 Task: Set the "Codec Level" for qsv to decide.
Action: Mouse moved to (113, 16)
Screenshot: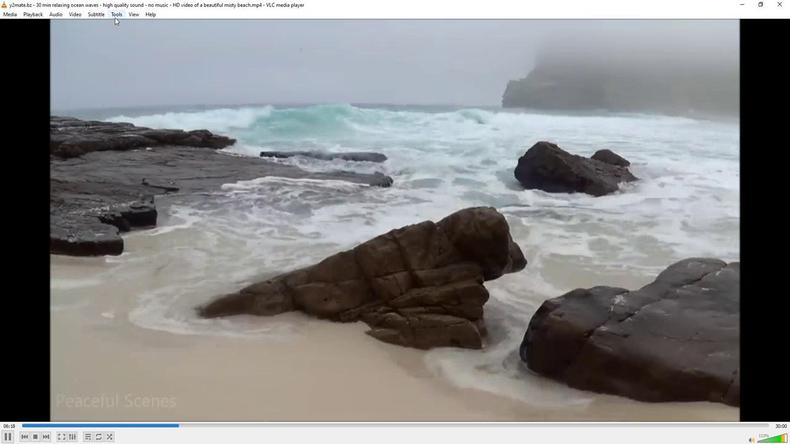 
Action: Mouse pressed left at (113, 16)
Screenshot: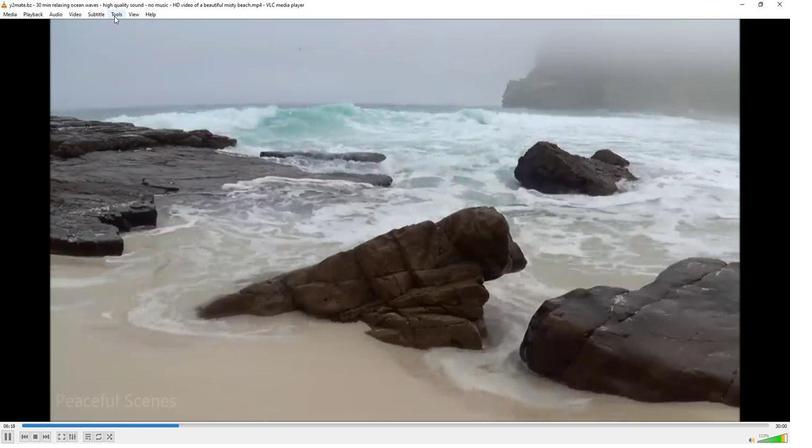 
Action: Mouse moved to (125, 112)
Screenshot: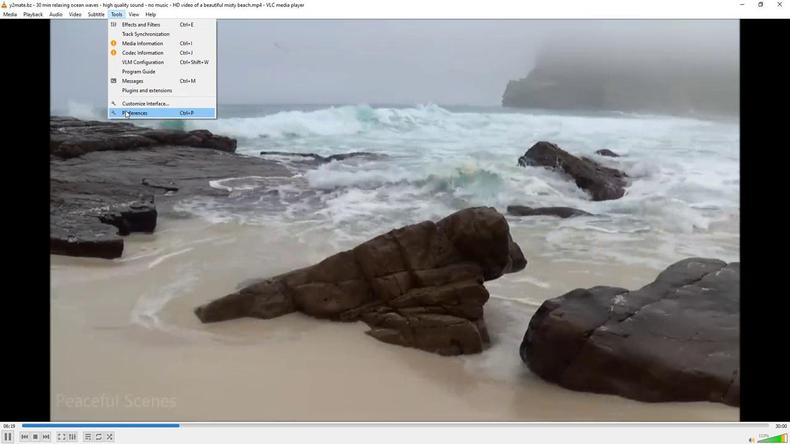 
Action: Mouse pressed left at (125, 112)
Screenshot: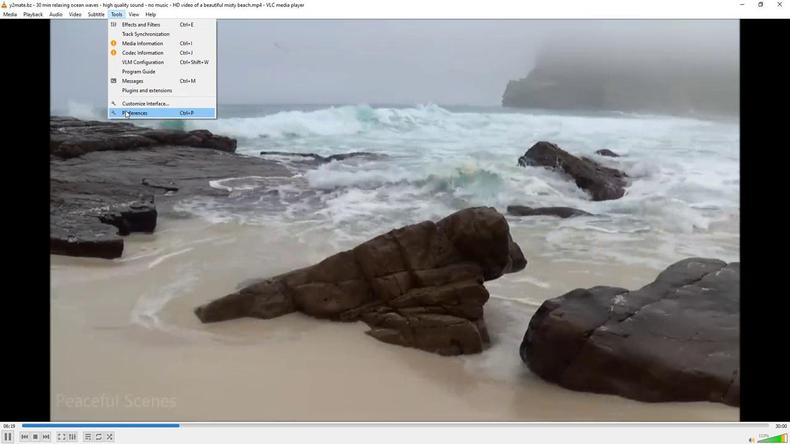 
Action: Mouse moved to (88, 345)
Screenshot: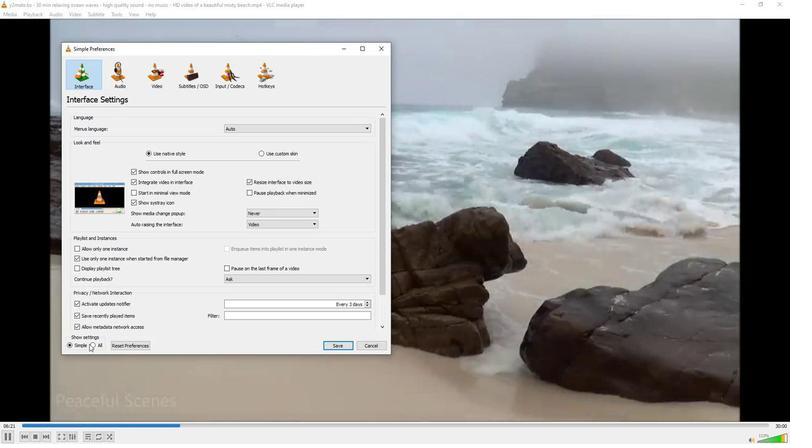 
Action: Mouse pressed left at (88, 345)
Screenshot: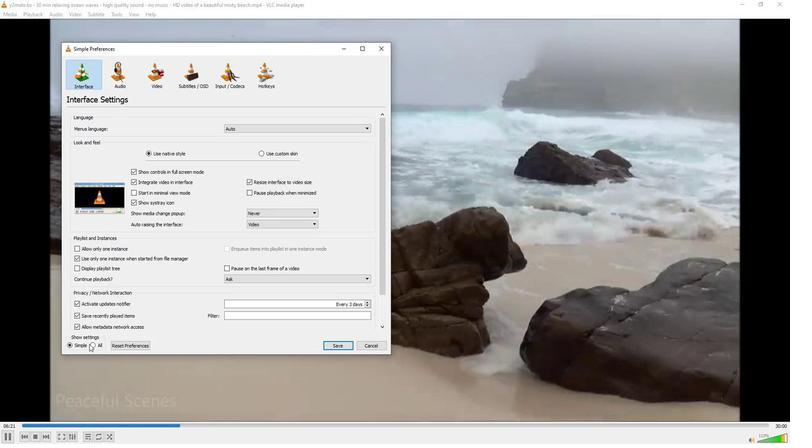 
Action: Mouse moved to (93, 345)
Screenshot: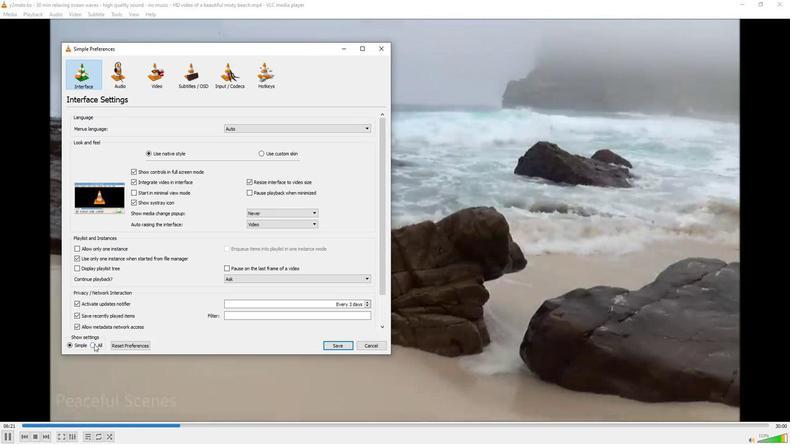 
Action: Mouse pressed left at (93, 345)
Screenshot: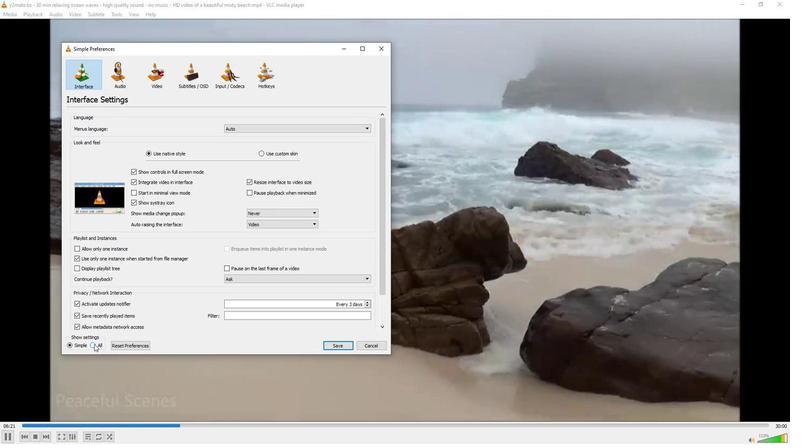 
Action: Mouse moved to (80, 230)
Screenshot: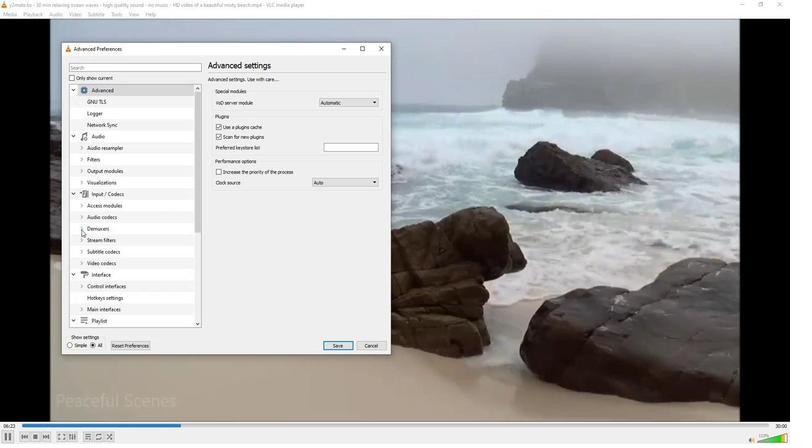 
Action: Mouse pressed left at (80, 230)
Screenshot: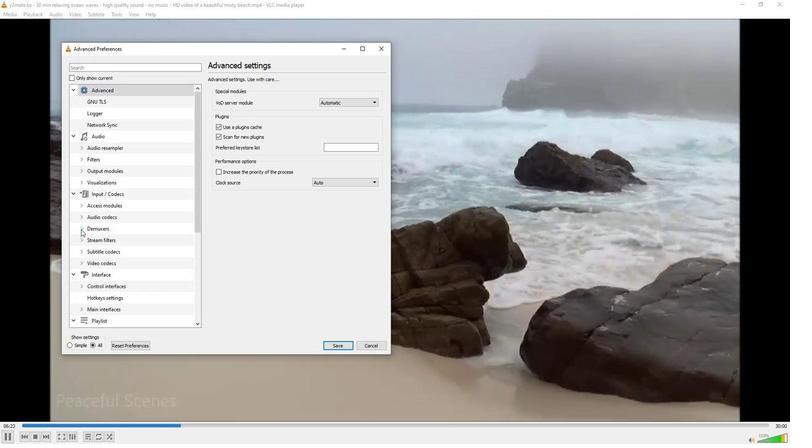 
Action: Mouse moved to (99, 262)
Screenshot: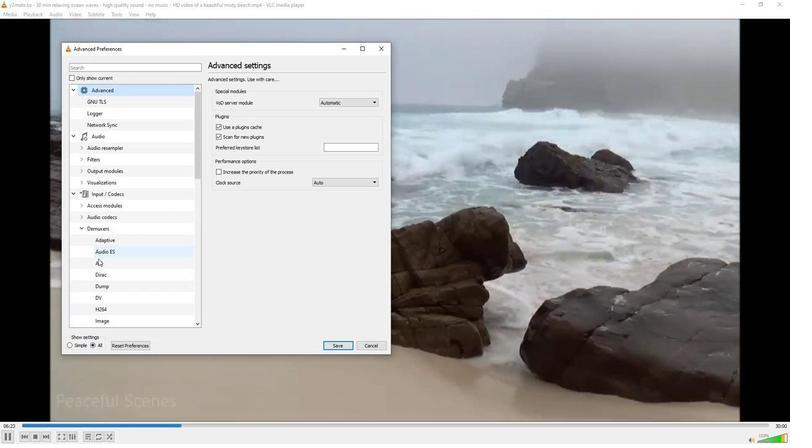 
Action: Mouse scrolled (99, 261) with delta (0, 0)
Screenshot: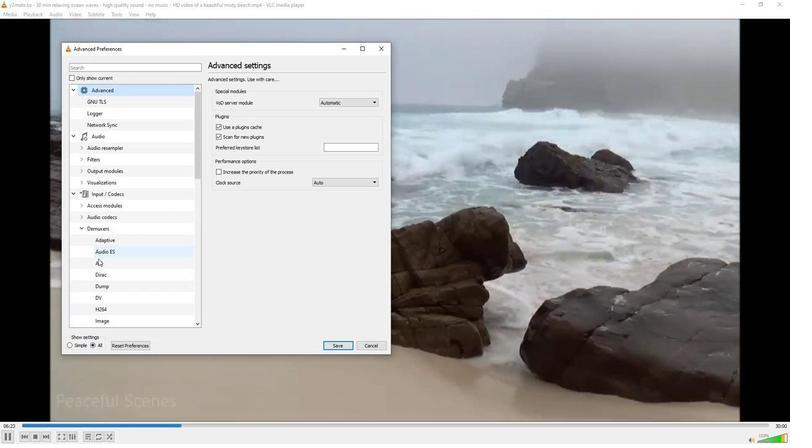 
Action: Mouse scrolled (99, 261) with delta (0, 0)
Screenshot: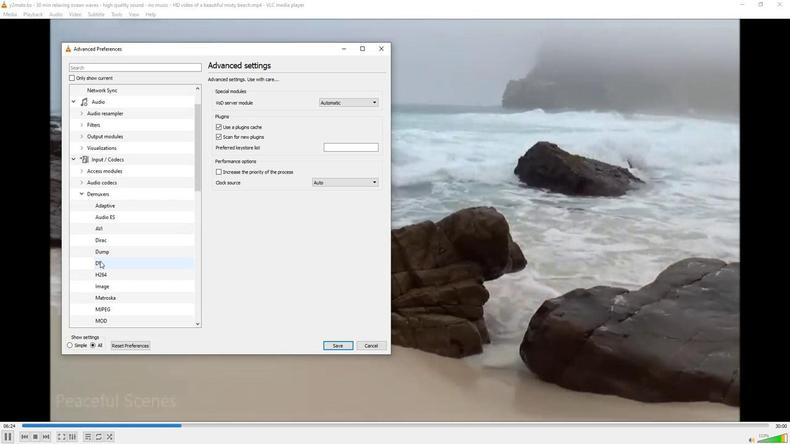 
Action: Mouse scrolled (99, 261) with delta (0, 0)
Screenshot: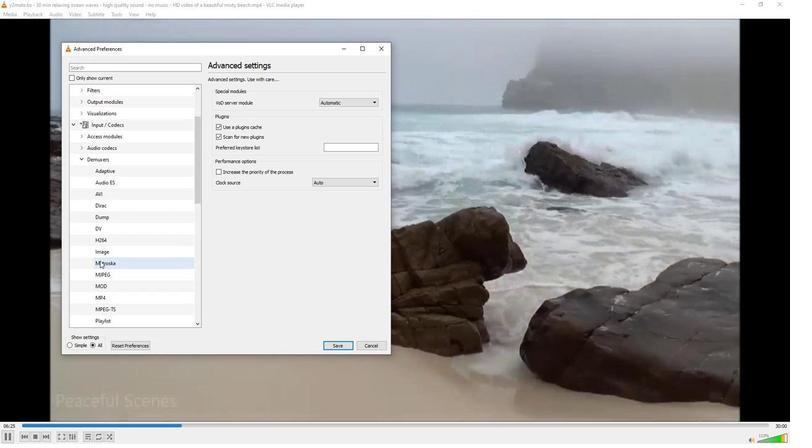 
Action: Mouse scrolled (99, 261) with delta (0, 0)
Screenshot: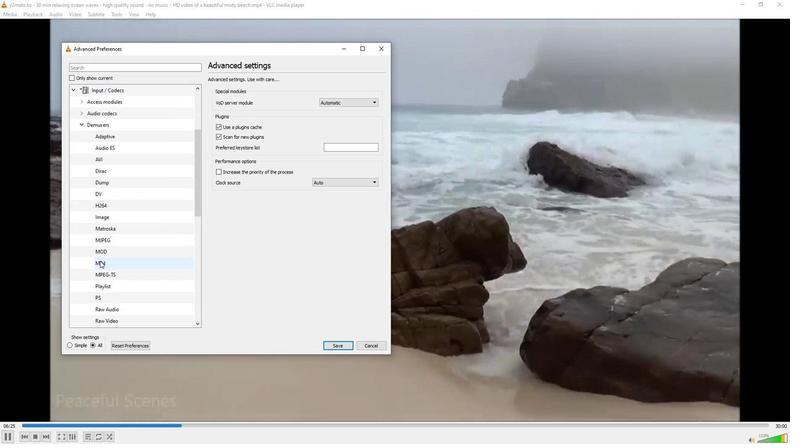 
Action: Mouse scrolled (99, 261) with delta (0, 0)
Screenshot: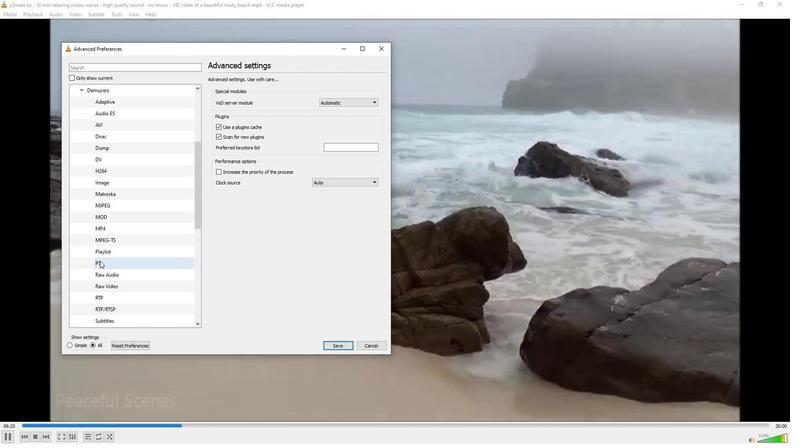 
Action: Mouse scrolled (99, 261) with delta (0, 0)
Screenshot: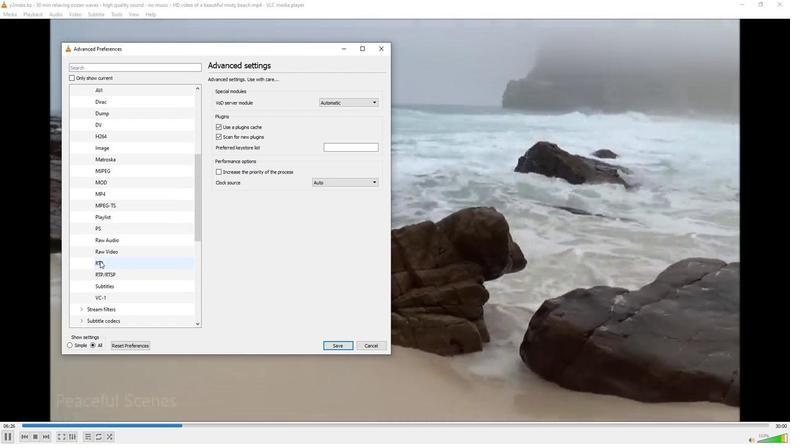 
Action: Mouse moved to (82, 298)
Screenshot: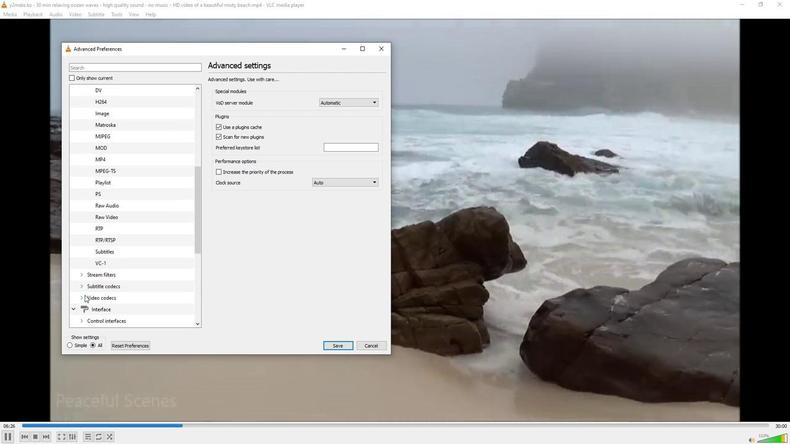 
Action: Mouse pressed left at (82, 298)
Screenshot: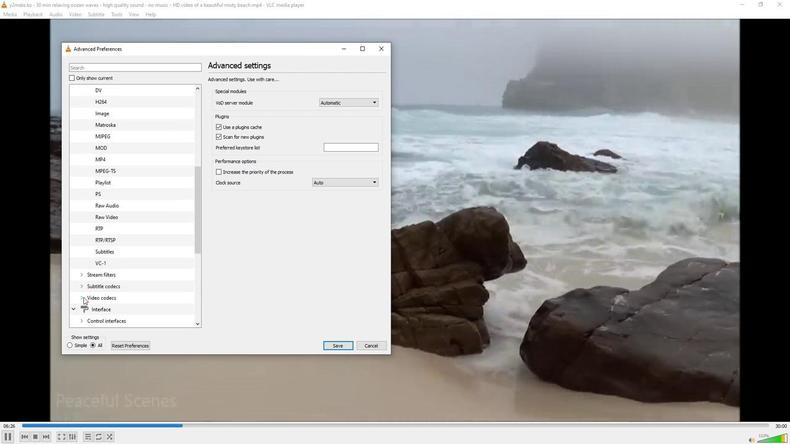 
Action: Mouse moved to (113, 310)
Screenshot: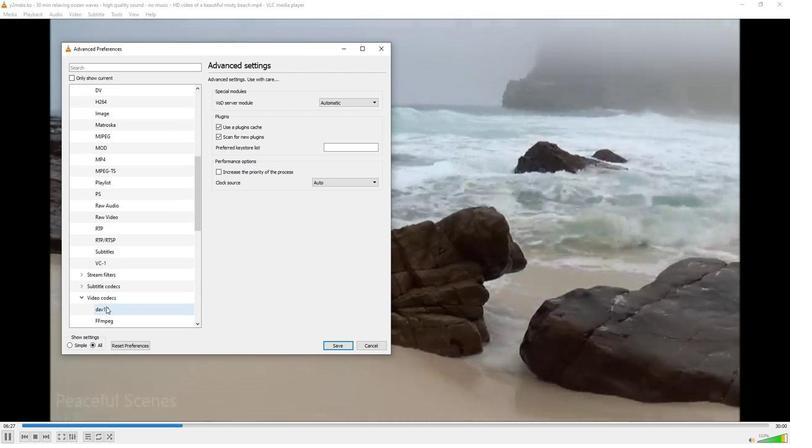 
Action: Mouse scrolled (113, 309) with delta (0, 0)
Screenshot: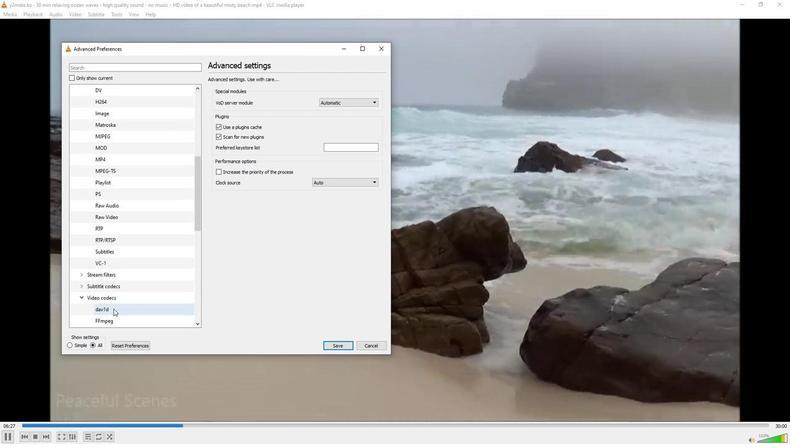 
Action: Mouse moved to (112, 306)
Screenshot: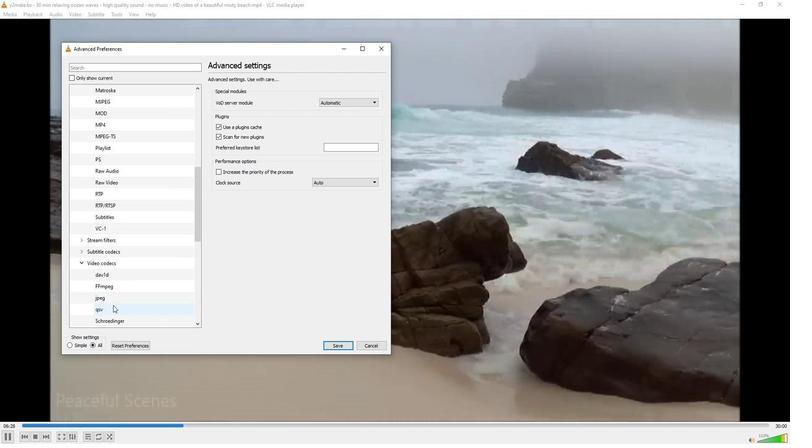 
Action: Mouse pressed left at (112, 306)
Screenshot: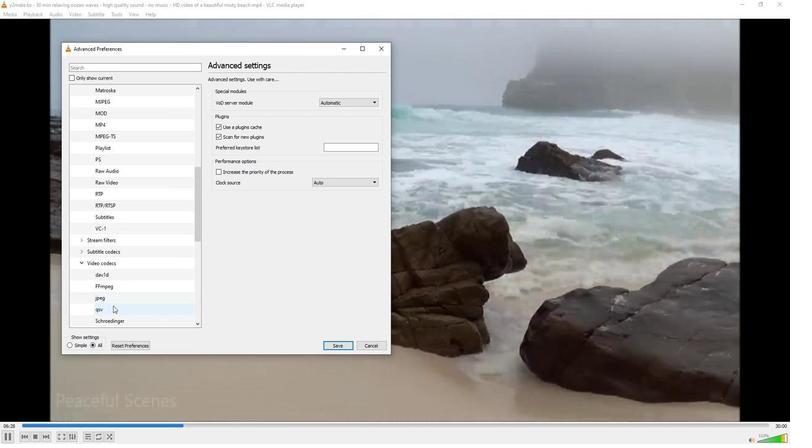 
Action: Mouse moved to (362, 136)
Screenshot: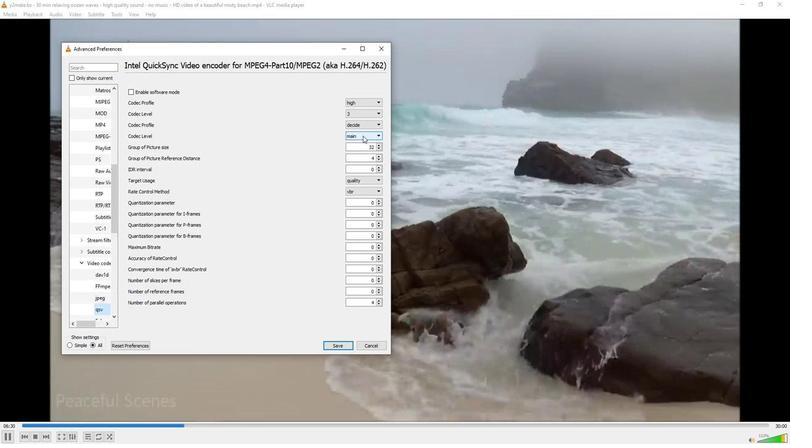 
Action: Mouse pressed left at (362, 136)
Screenshot: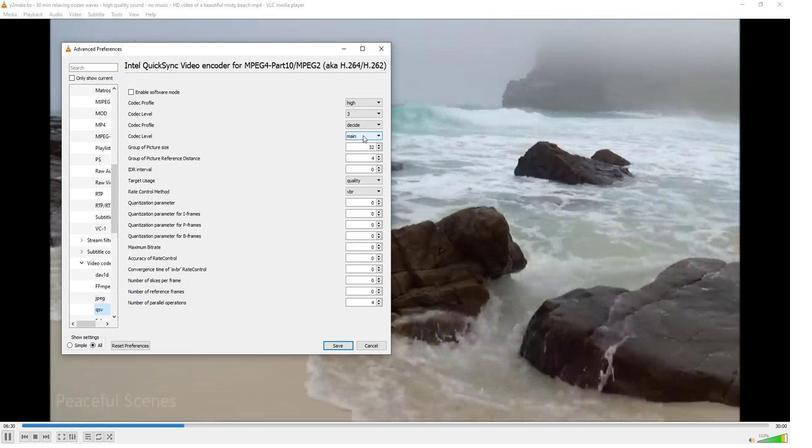 
Action: Mouse moved to (360, 142)
Screenshot: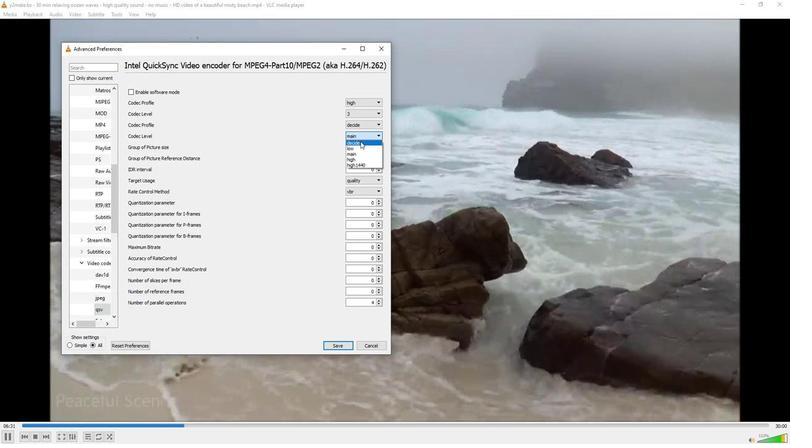 
Action: Mouse pressed left at (360, 142)
Screenshot: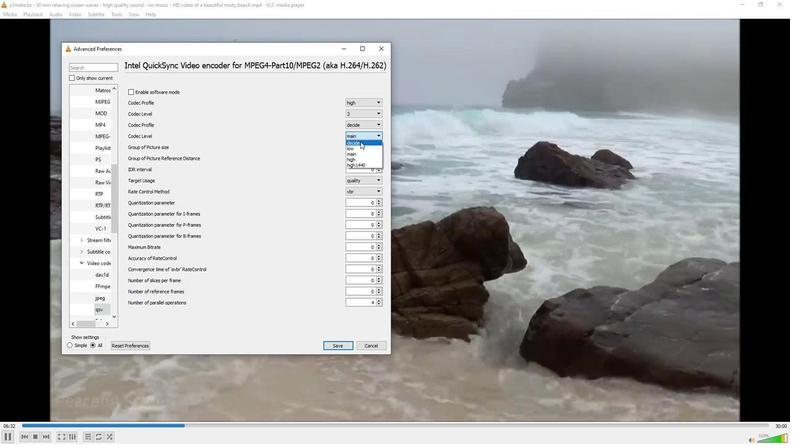 
Action: Mouse moved to (299, 163)
Screenshot: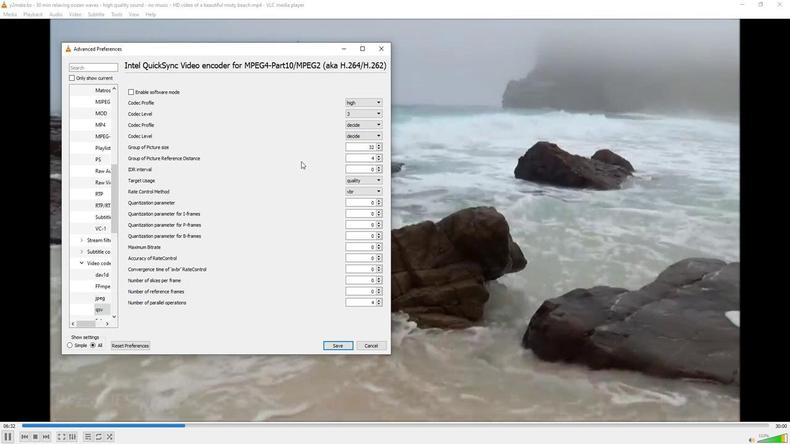 
